 Task: Write and save a response "What is typically considered a "low" GPA? That depends on the employer. Some employers have a minimum required GPA of 3.5 on a 4.0 scale, although 3.0 is more common".
Action: Mouse moved to (691, 82)
Screenshot: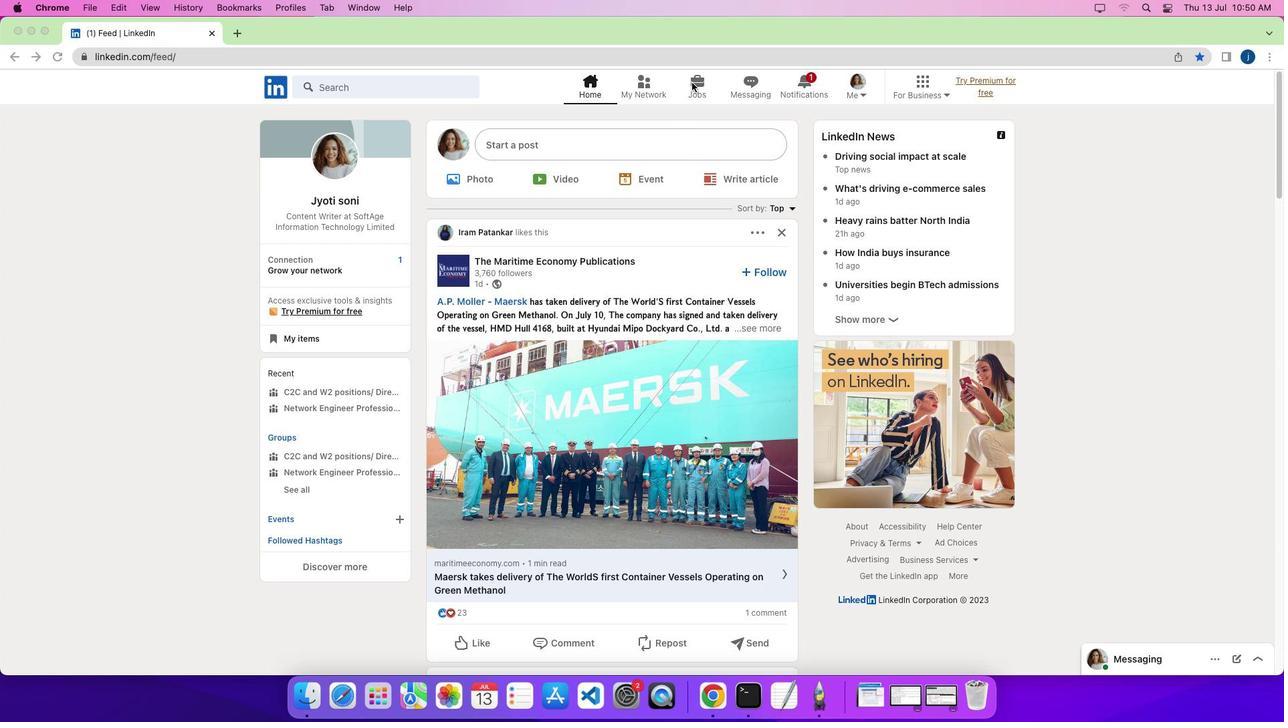 
Action: Mouse pressed left at (691, 82)
Screenshot: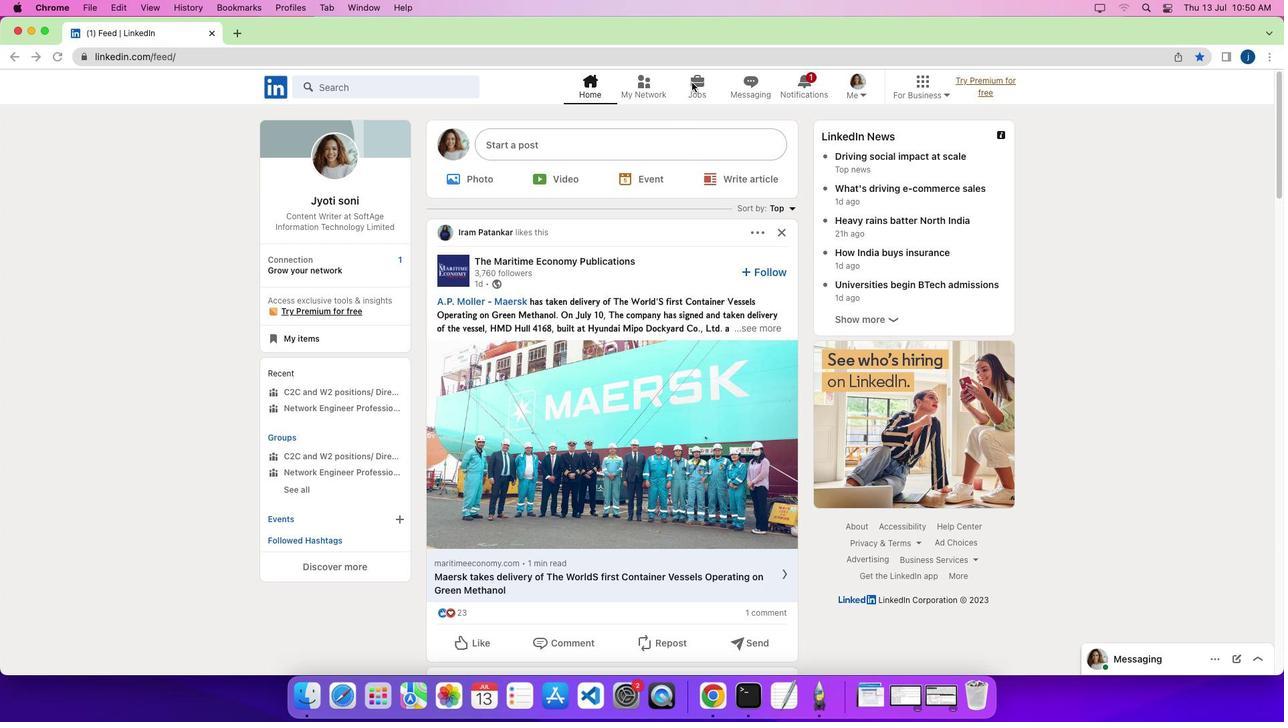 
Action: Mouse moved to (692, 82)
Screenshot: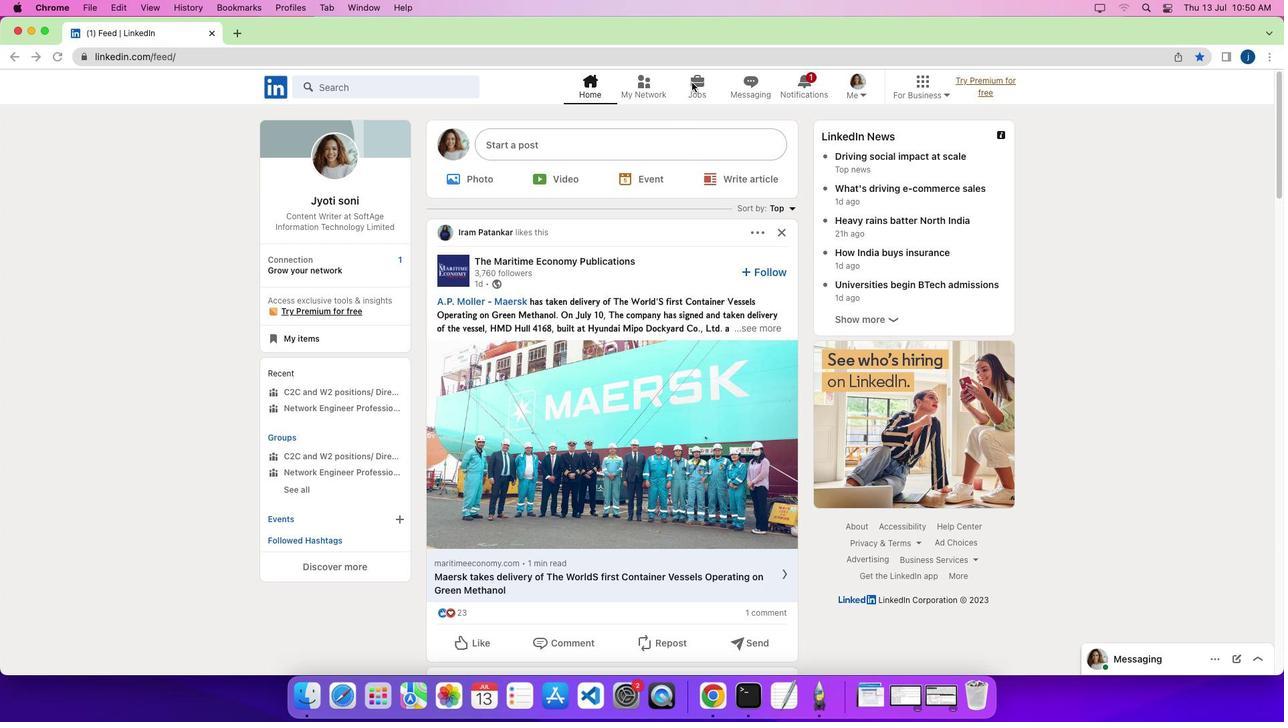 
Action: Mouse pressed left at (692, 82)
Screenshot: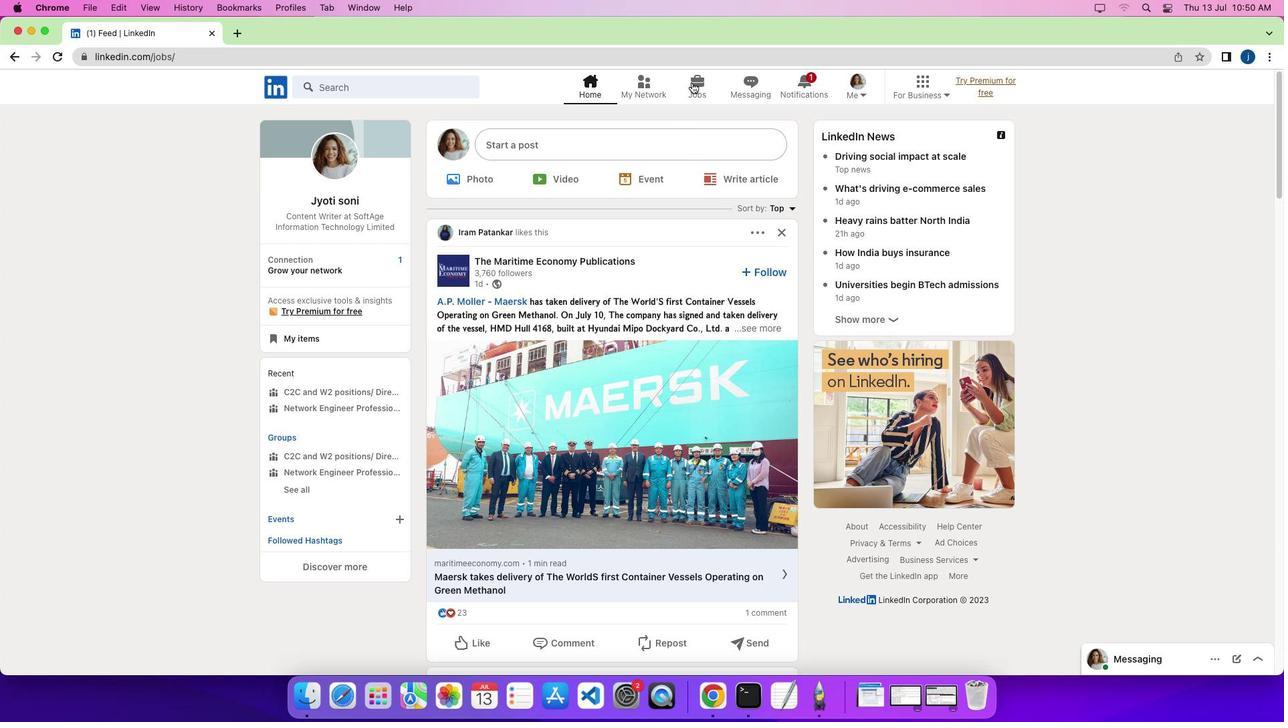 
Action: Mouse moved to (319, 244)
Screenshot: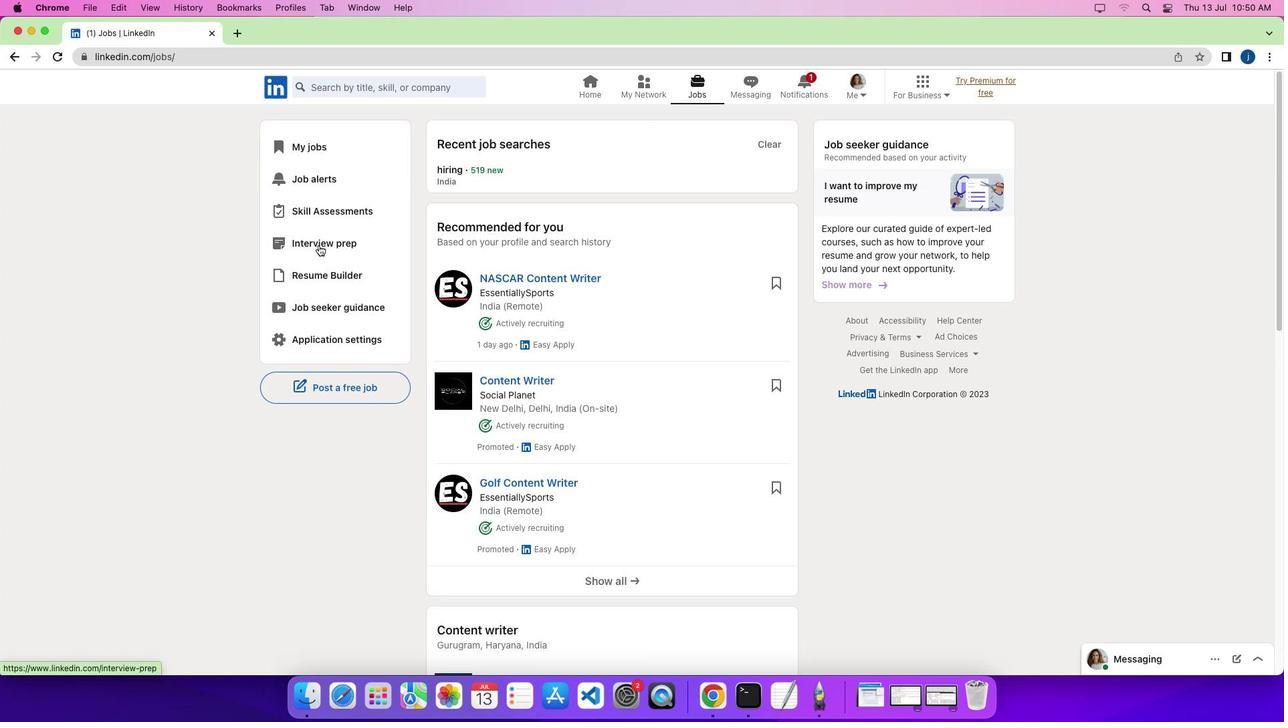 
Action: Mouse pressed left at (319, 244)
Screenshot: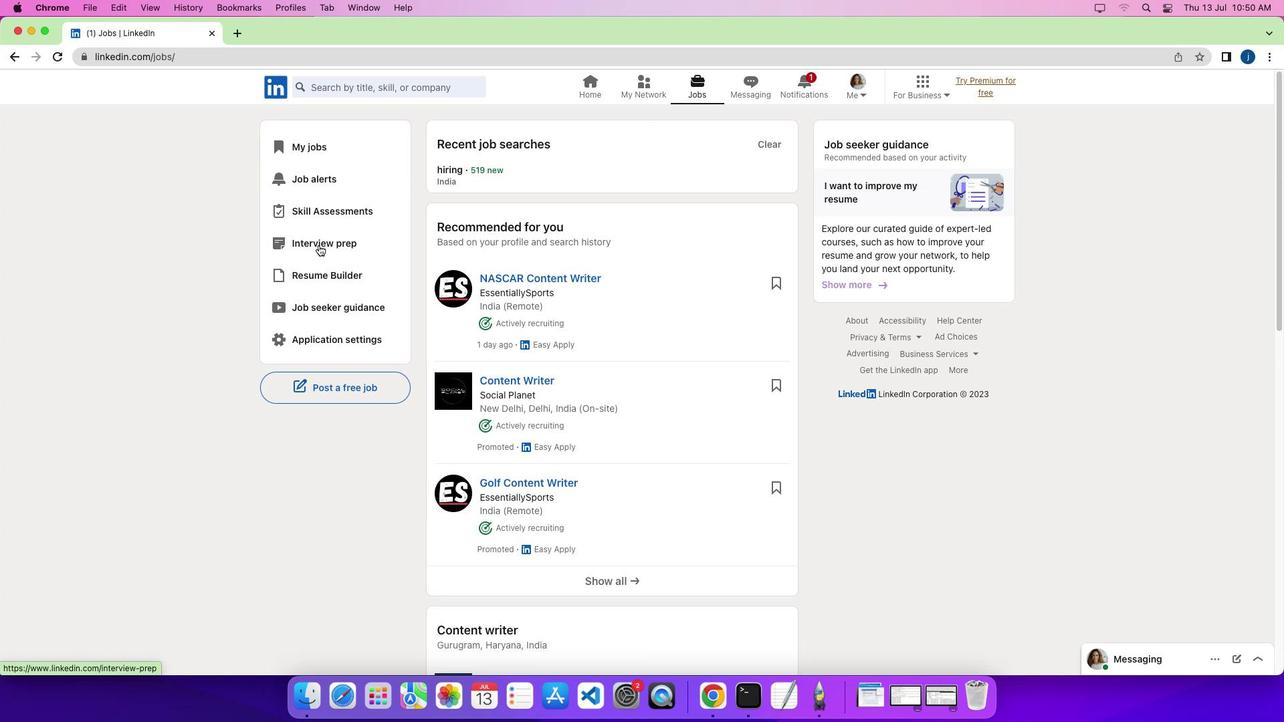 
Action: Mouse moved to (419, 147)
Screenshot: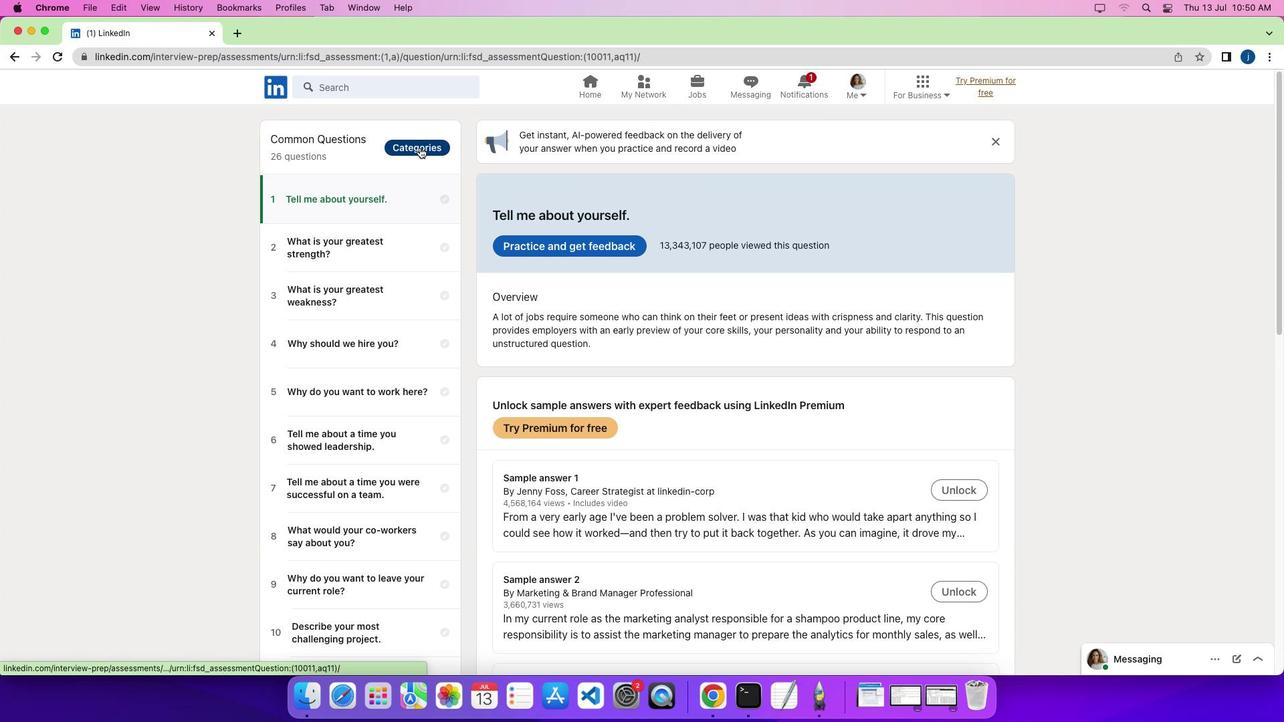 
Action: Mouse pressed left at (419, 147)
Screenshot: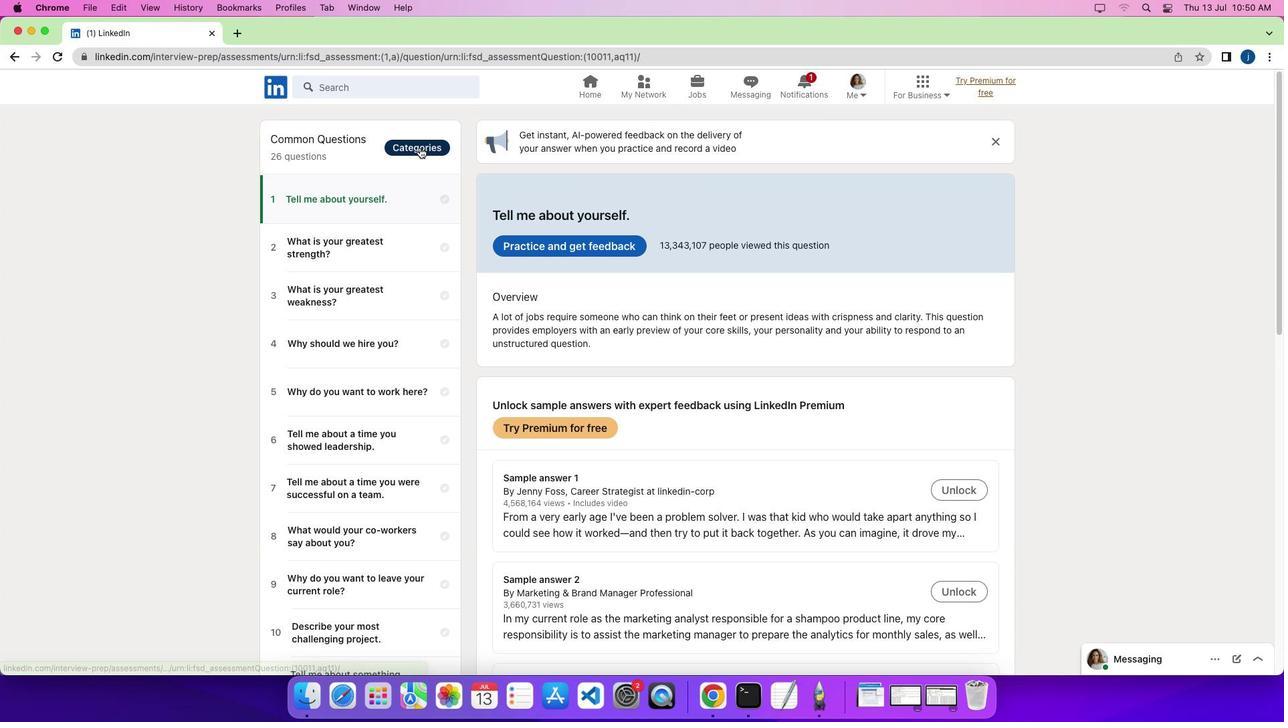 
Action: Mouse moved to (388, 440)
Screenshot: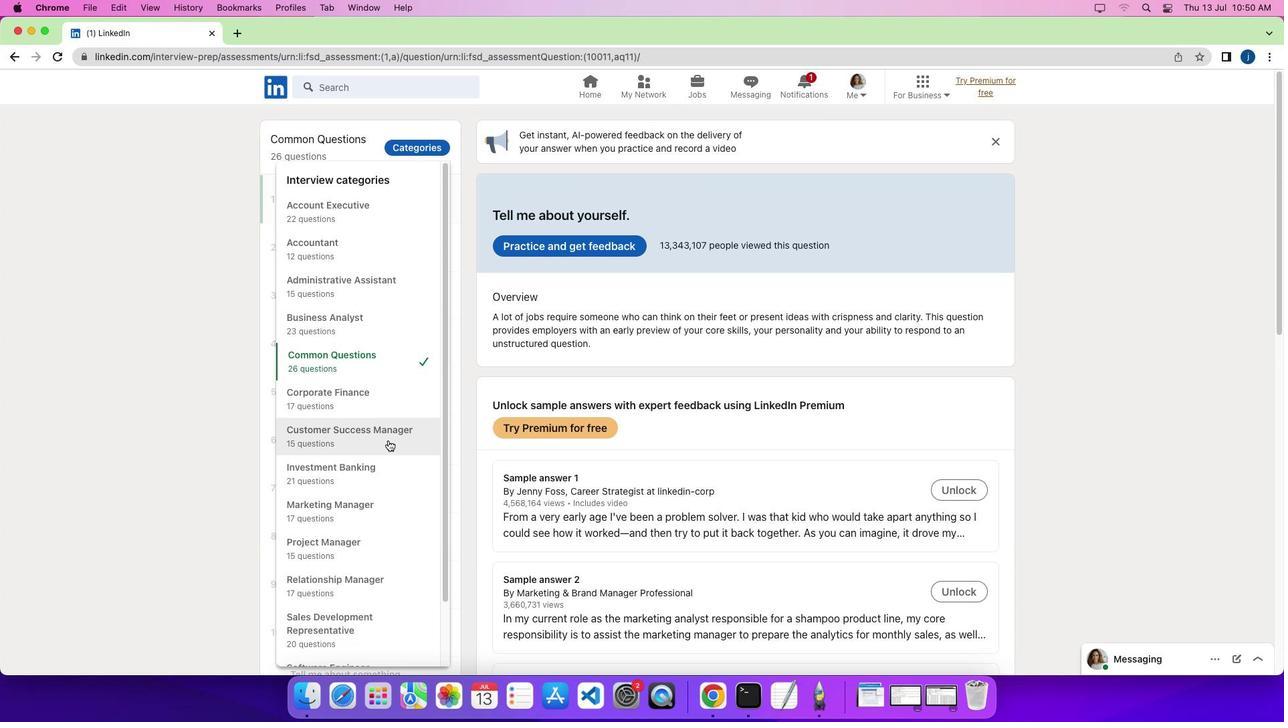 
Action: Mouse scrolled (388, 440) with delta (0, 0)
Screenshot: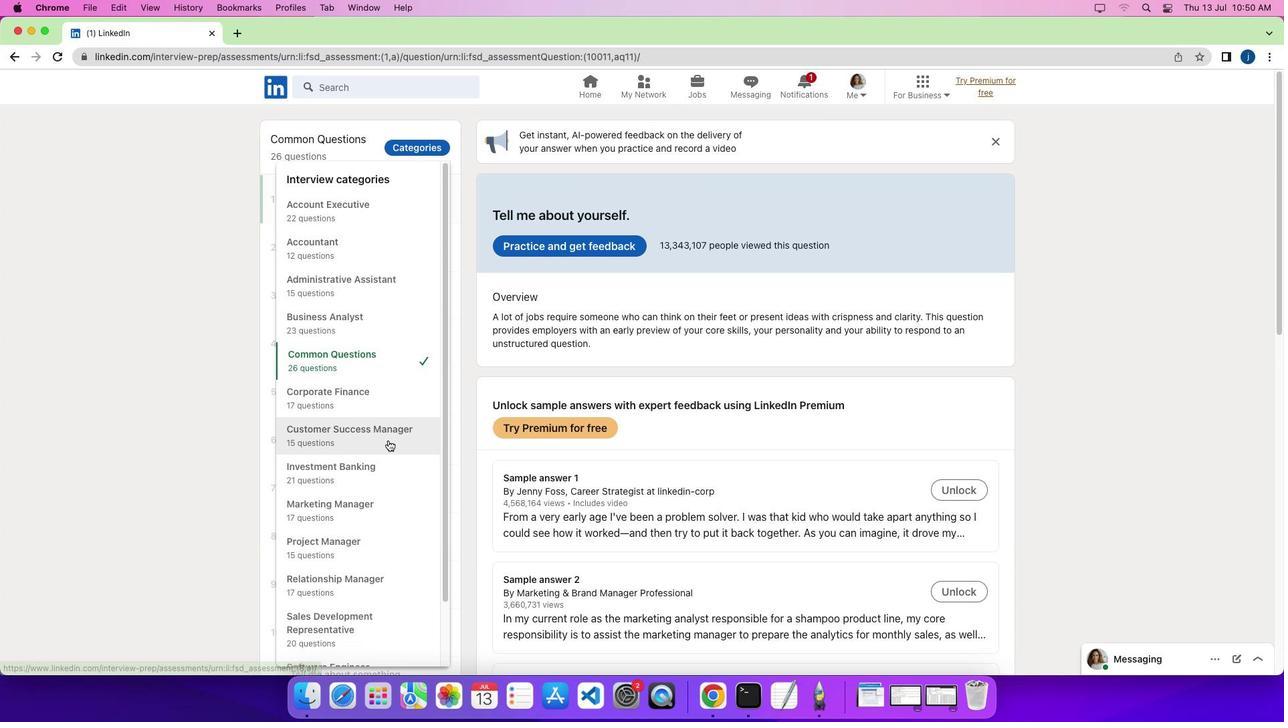 
Action: Mouse scrolled (388, 440) with delta (0, 0)
Screenshot: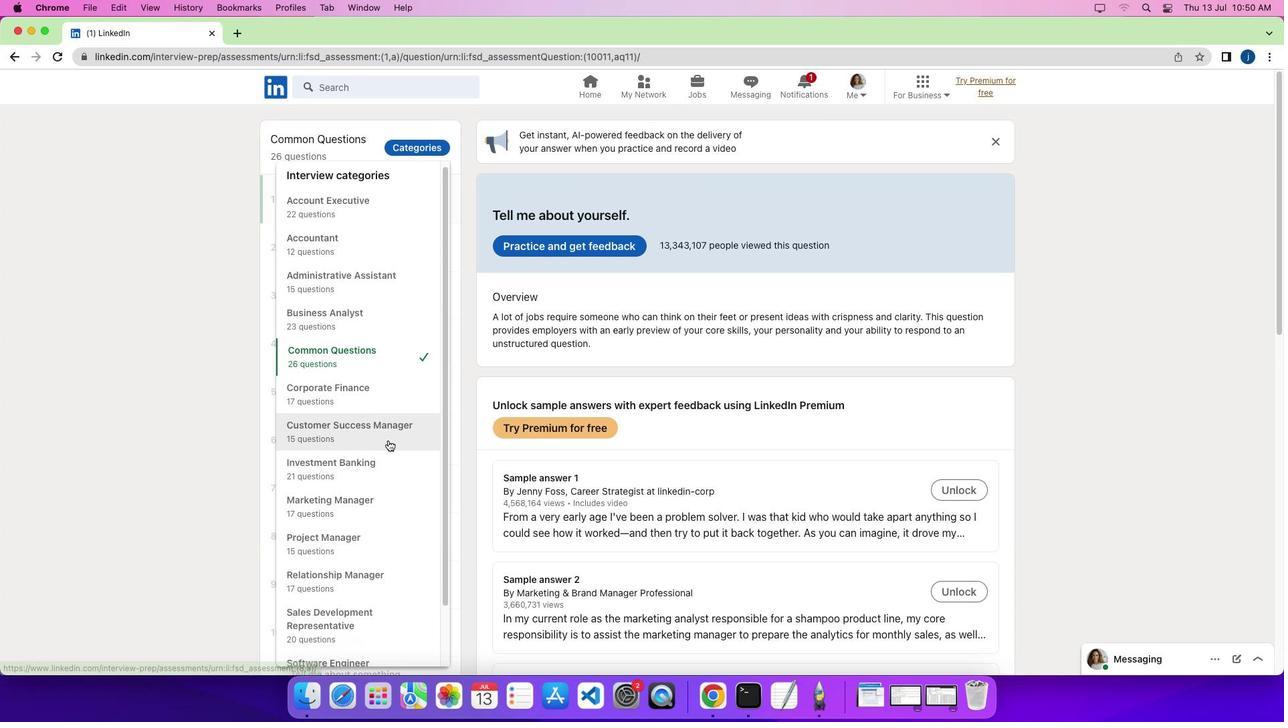 
Action: Mouse scrolled (388, 440) with delta (0, -4)
Screenshot: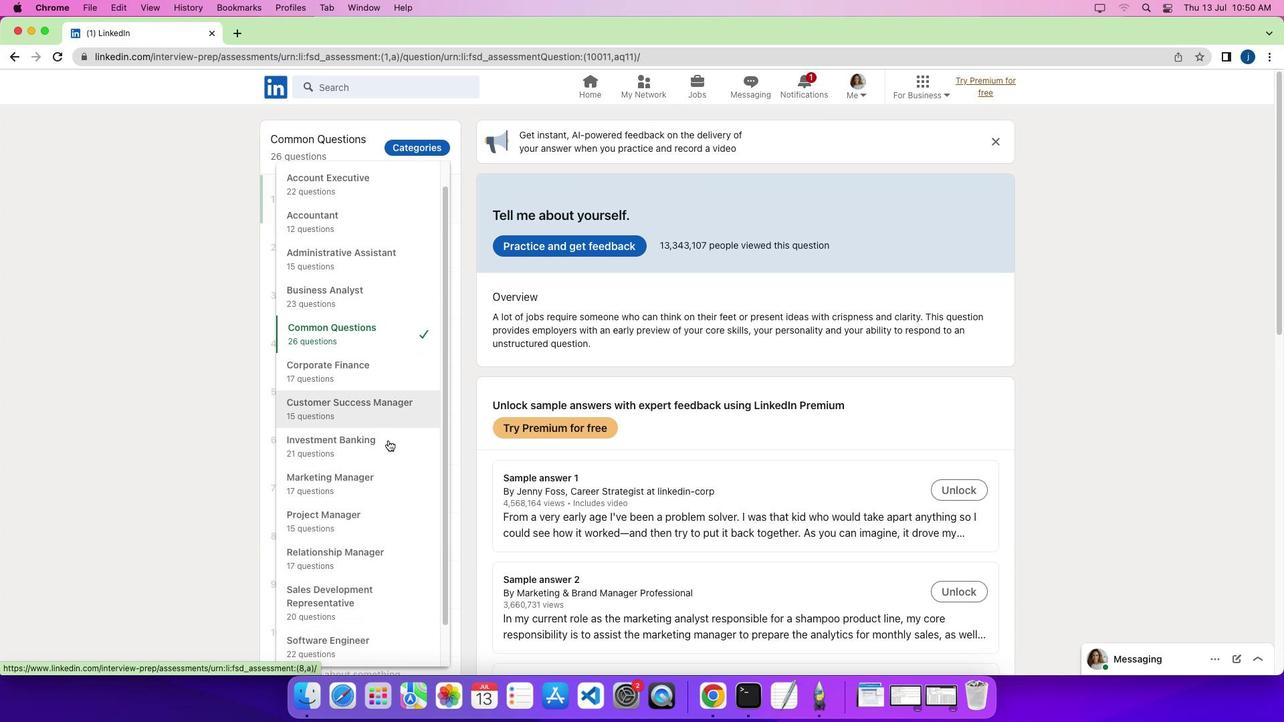 
Action: Mouse scrolled (388, 440) with delta (0, -6)
Screenshot: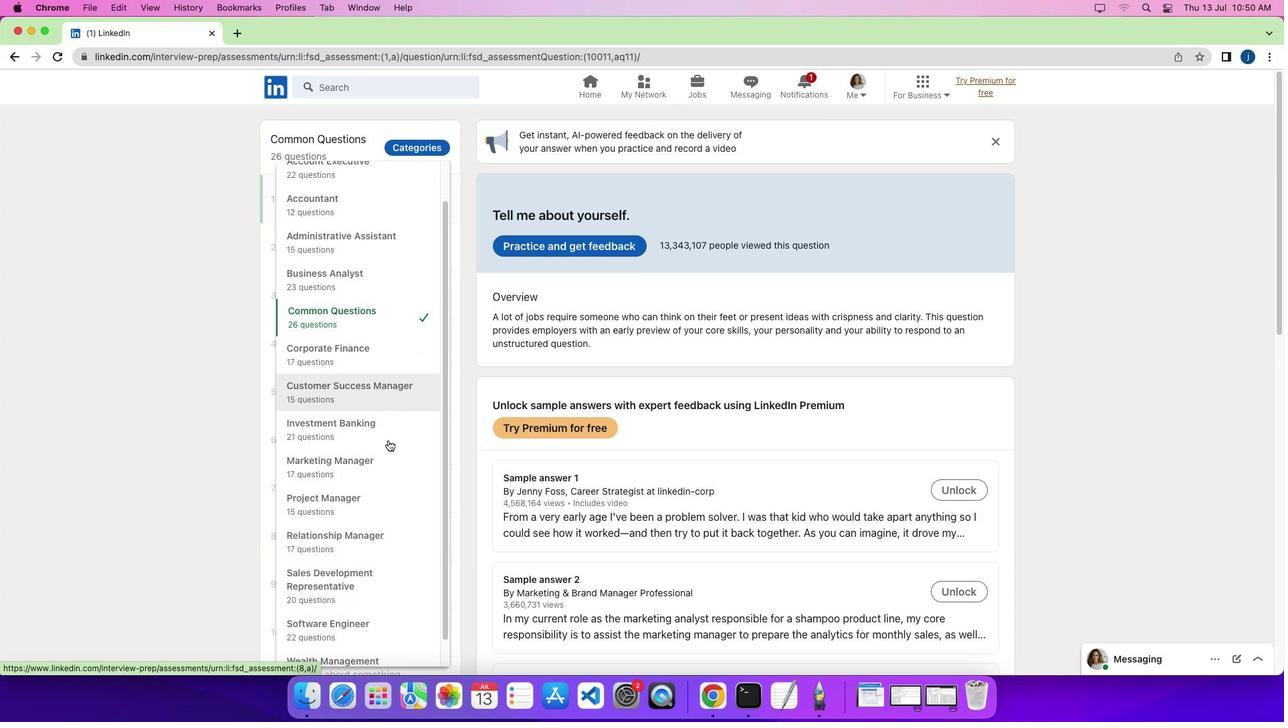 
Action: Mouse moved to (387, 492)
Screenshot: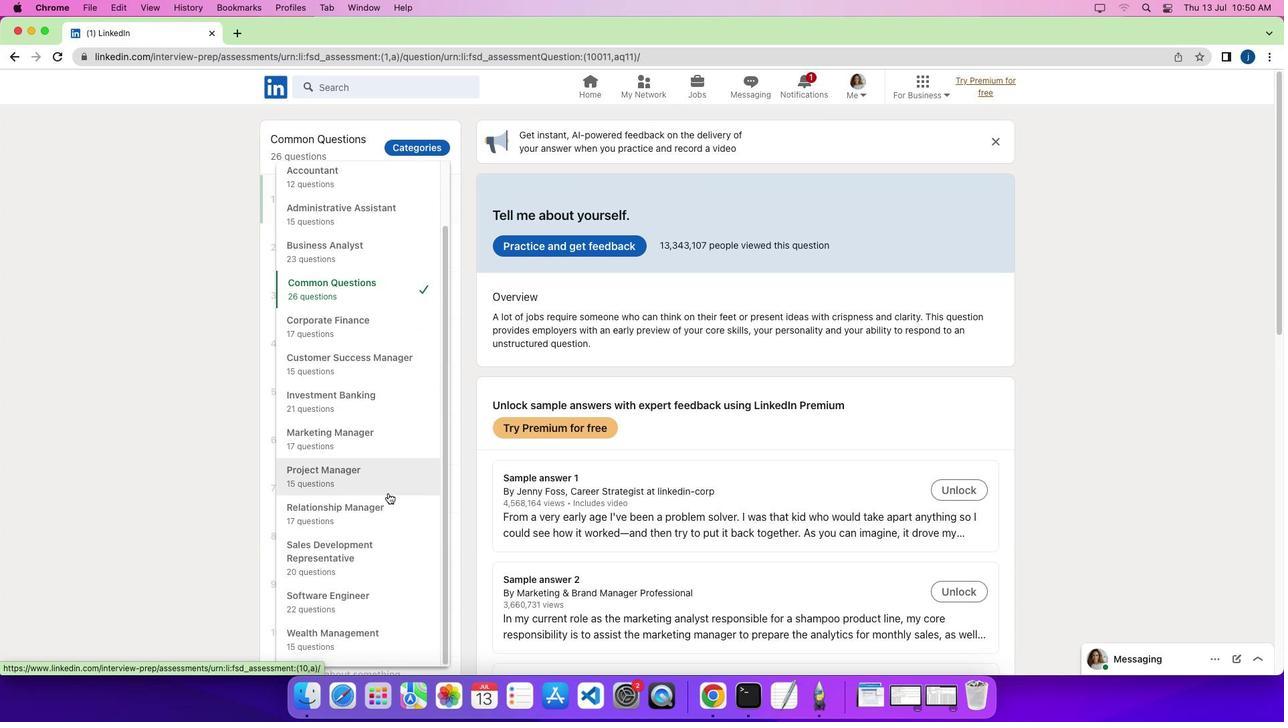 
Action: Mouse scrolled (387, 492) with delta (0, 0)
Screenshot: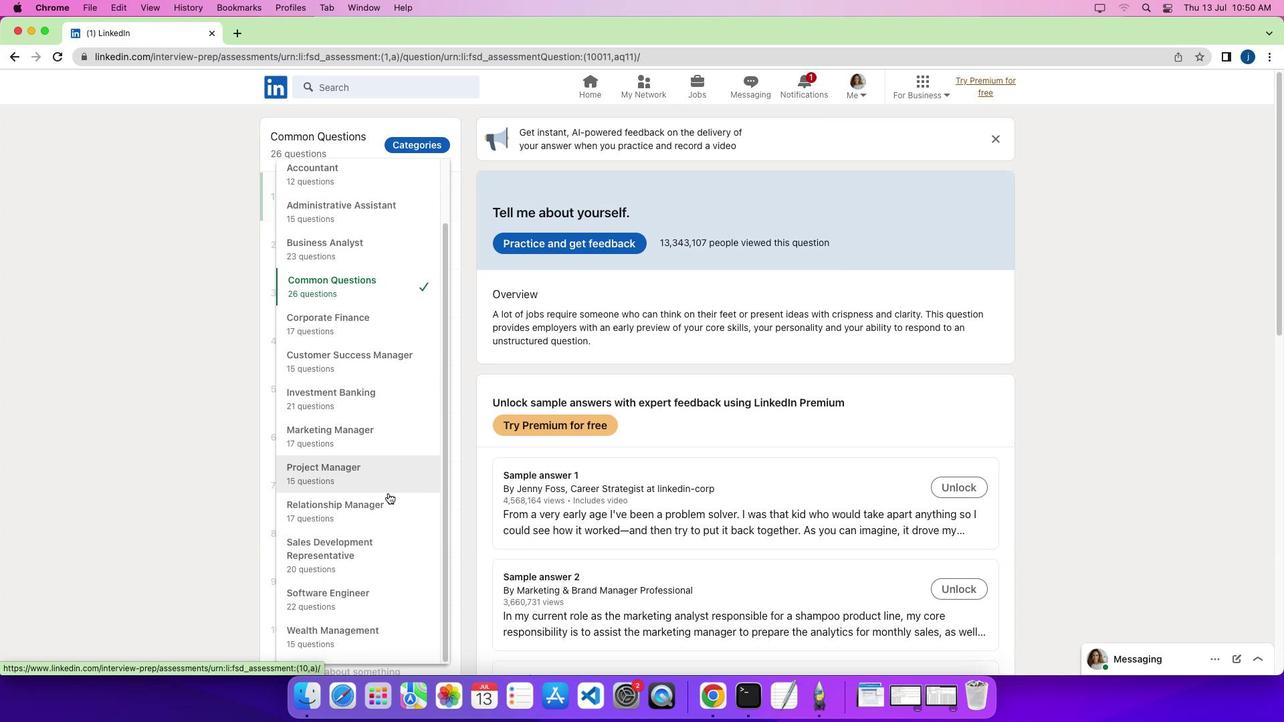 
Action: Mouse scrolled (387, 492) with delta (0, 0)
Screenshot: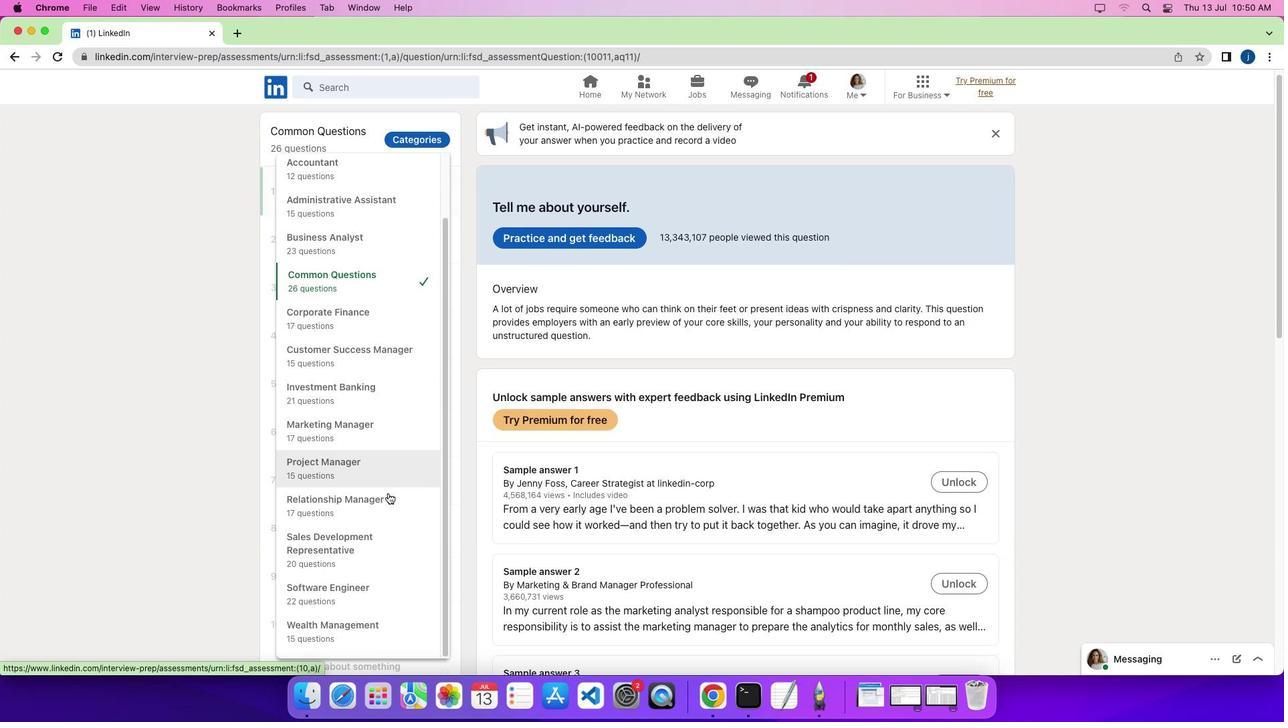 
Action: Mouse scrolled (387, 492) with delta (0, -4)
Screenshot: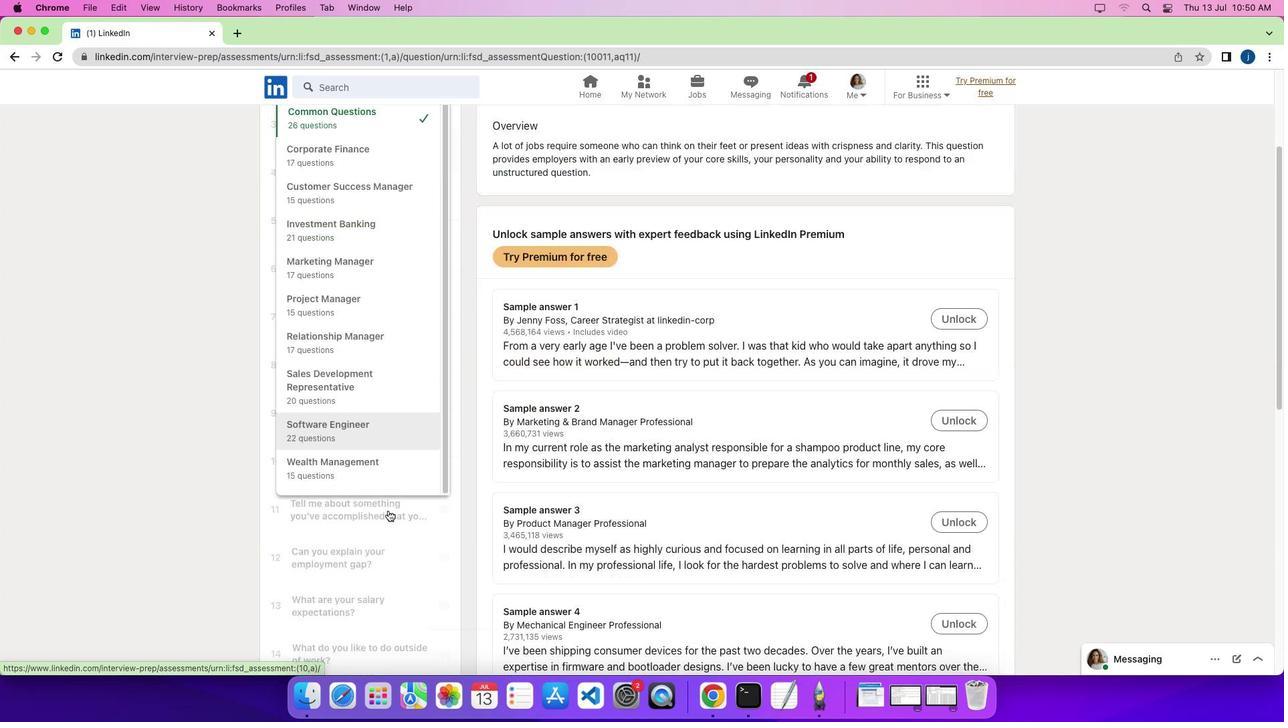 
Action: Mouse moved to (355, 421)
Screenshot: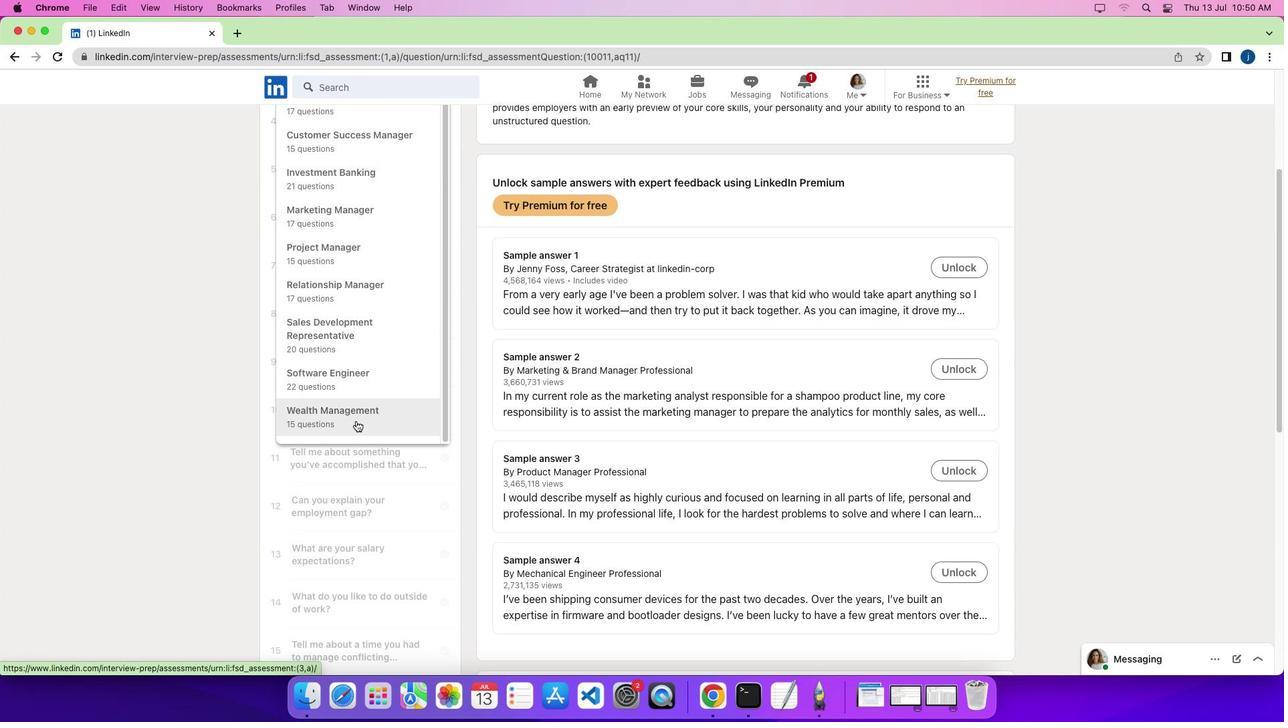 
Action: Mouse pressed left at (355, 421)
Screenshot: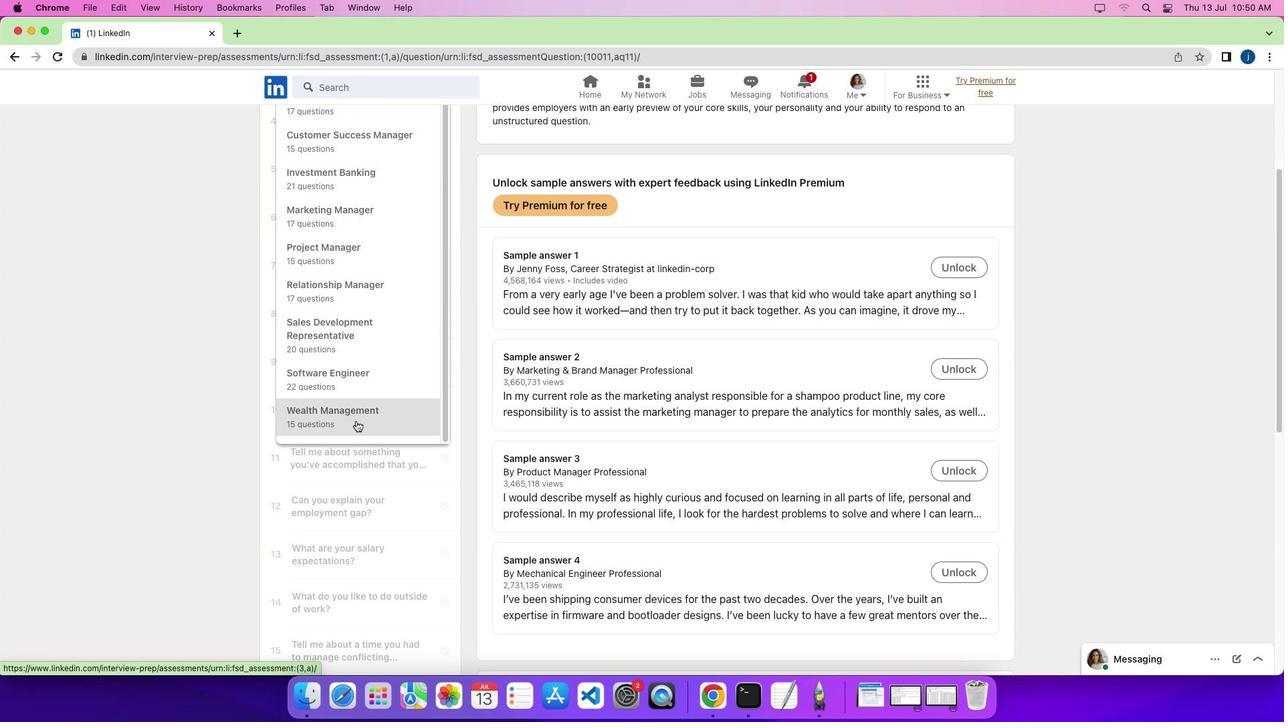 
Action: Mouse moved to (359, 455)
Screenshot: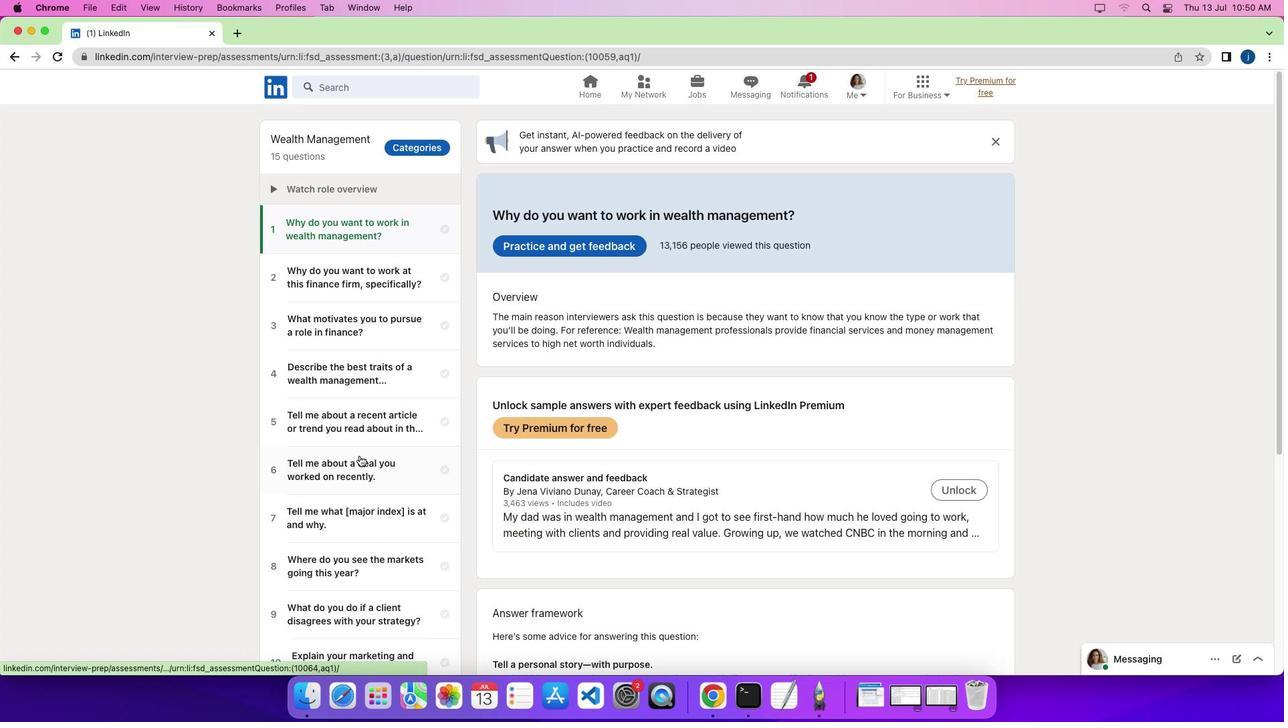 
Action: Mouse scrolled (359, 455) with delta (0, 0)
Screenshot: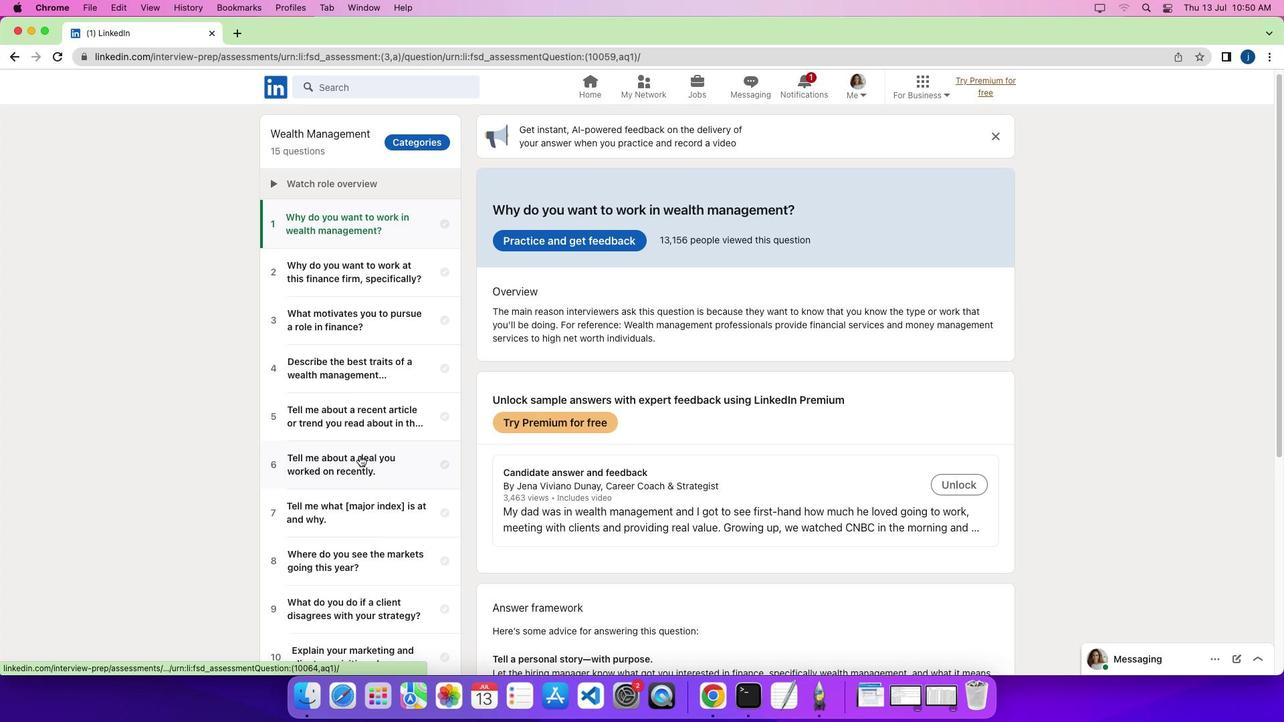 
Action: Mouse scrolled (359, 455) with delta (0, 0)
Screenshot: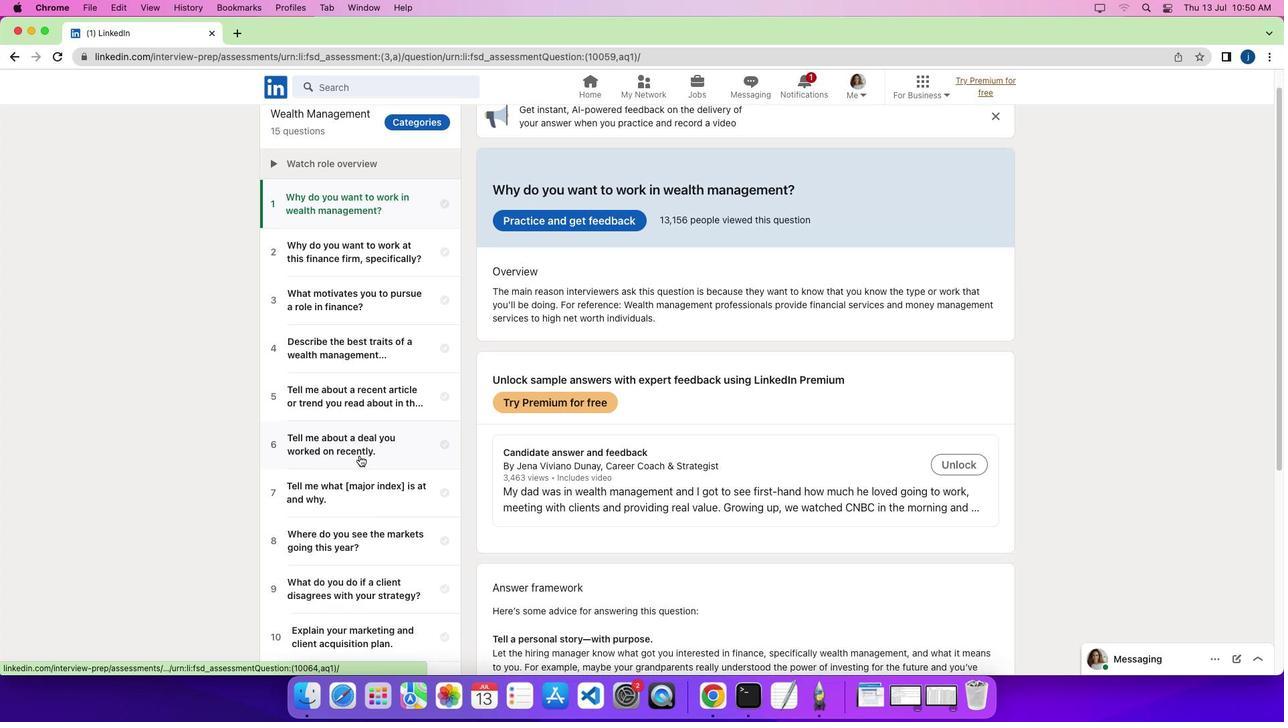 
Action: Mouse scrolled (359, 455) with delta (0, -3)
Screenshot: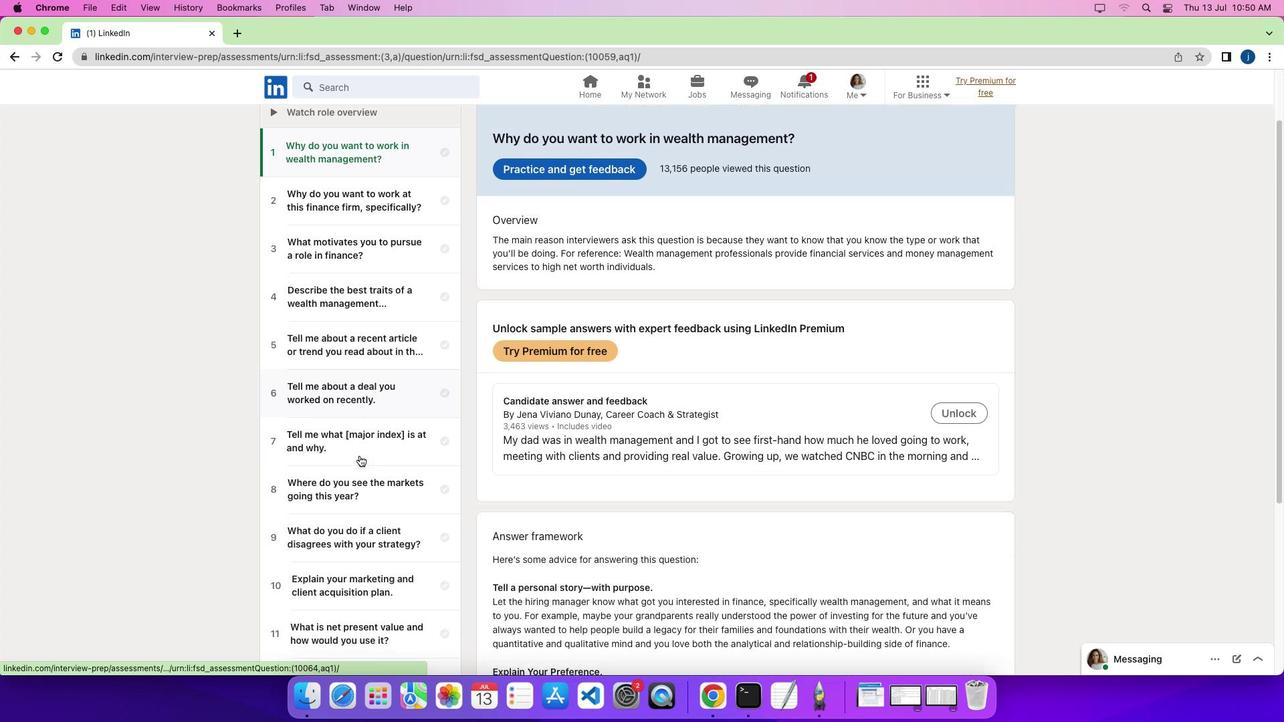 
Action: Mouse scrolled (359, 455) with delta (0, -4)
Screenshot: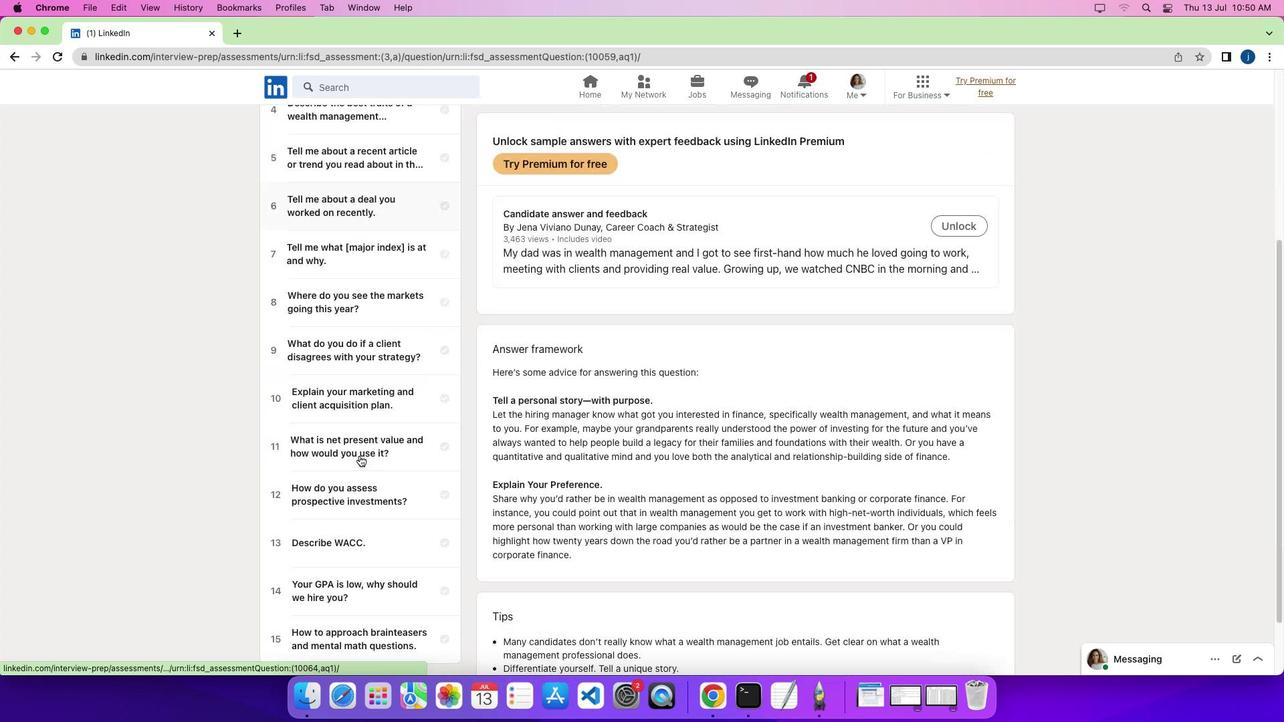 
Action: Mouse moved to (363, 505)
Screenshot: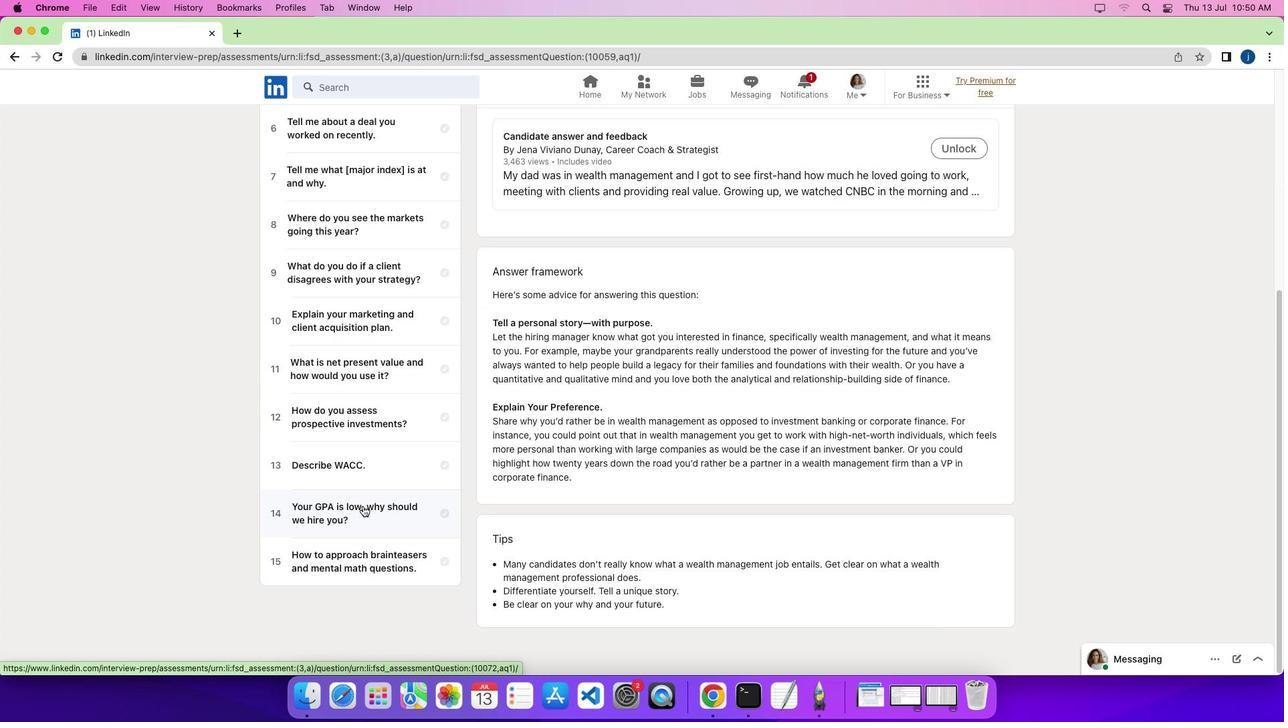 
Action: Mouse pressed left at (363, 505)
Screenshot: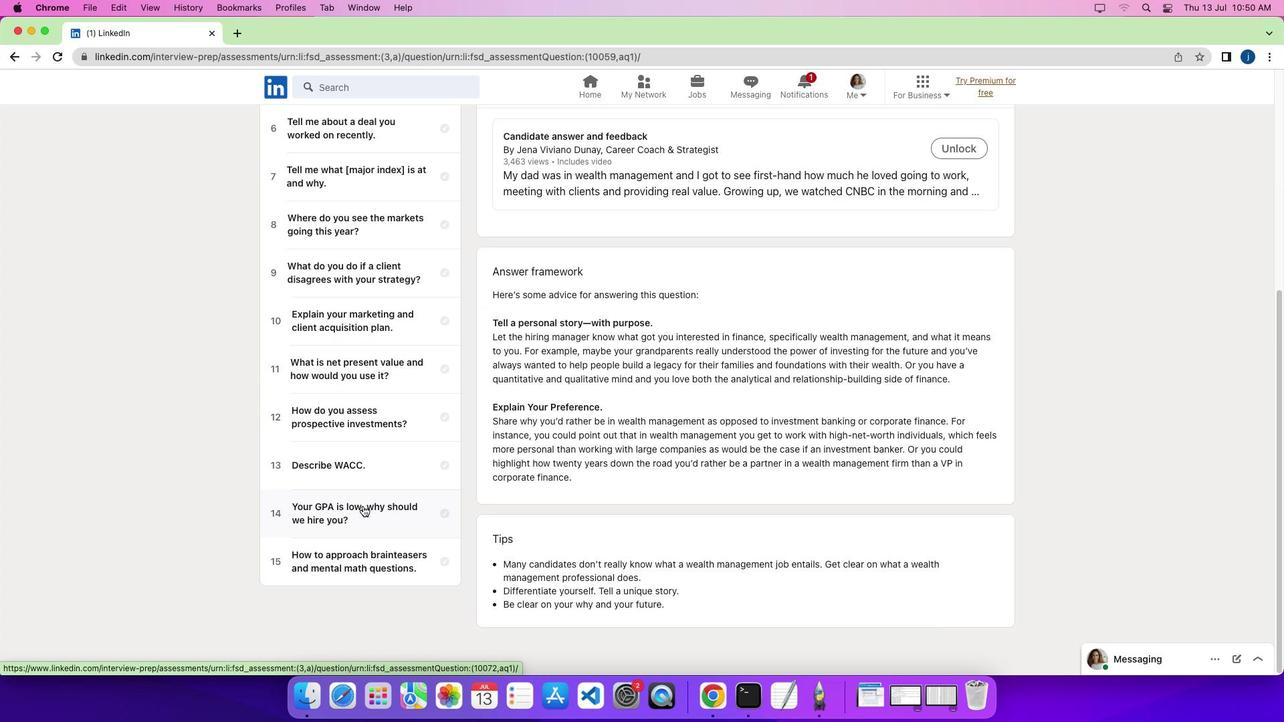 
Action: Mouse moved to (569, 243)
Screenshot: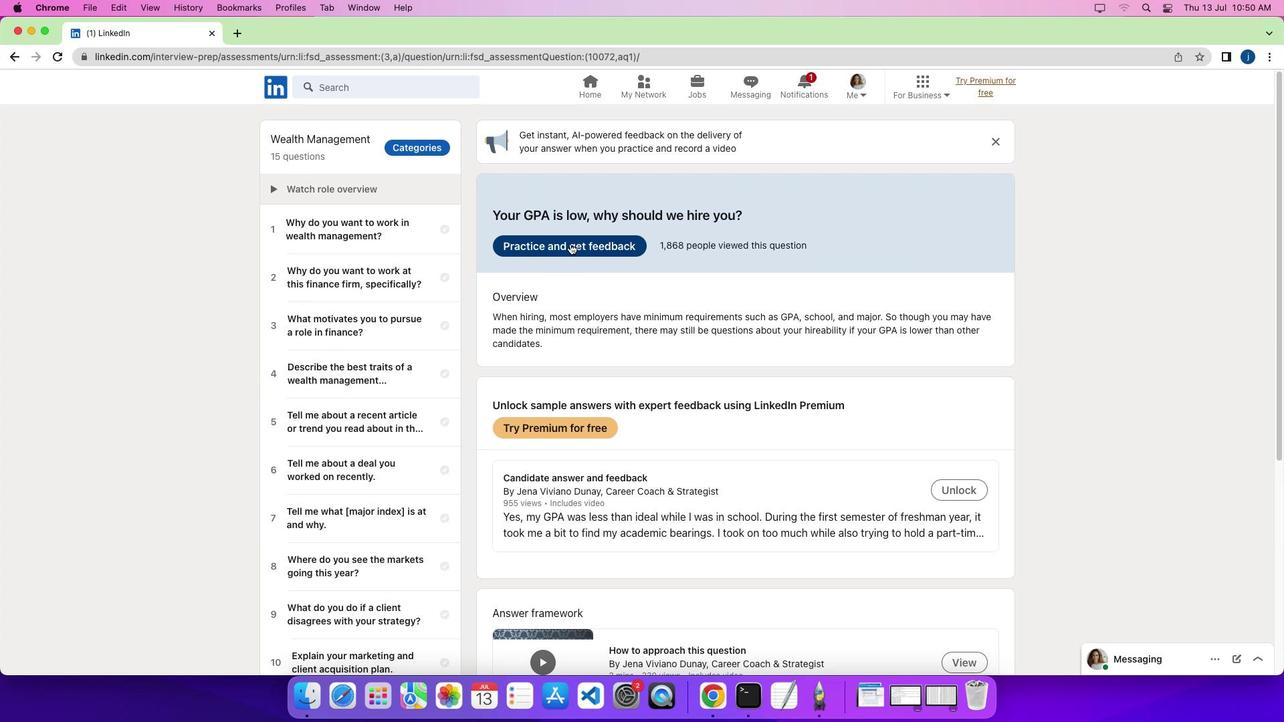 
Action: Mouse pressed left at (569, 243)
Screenshot: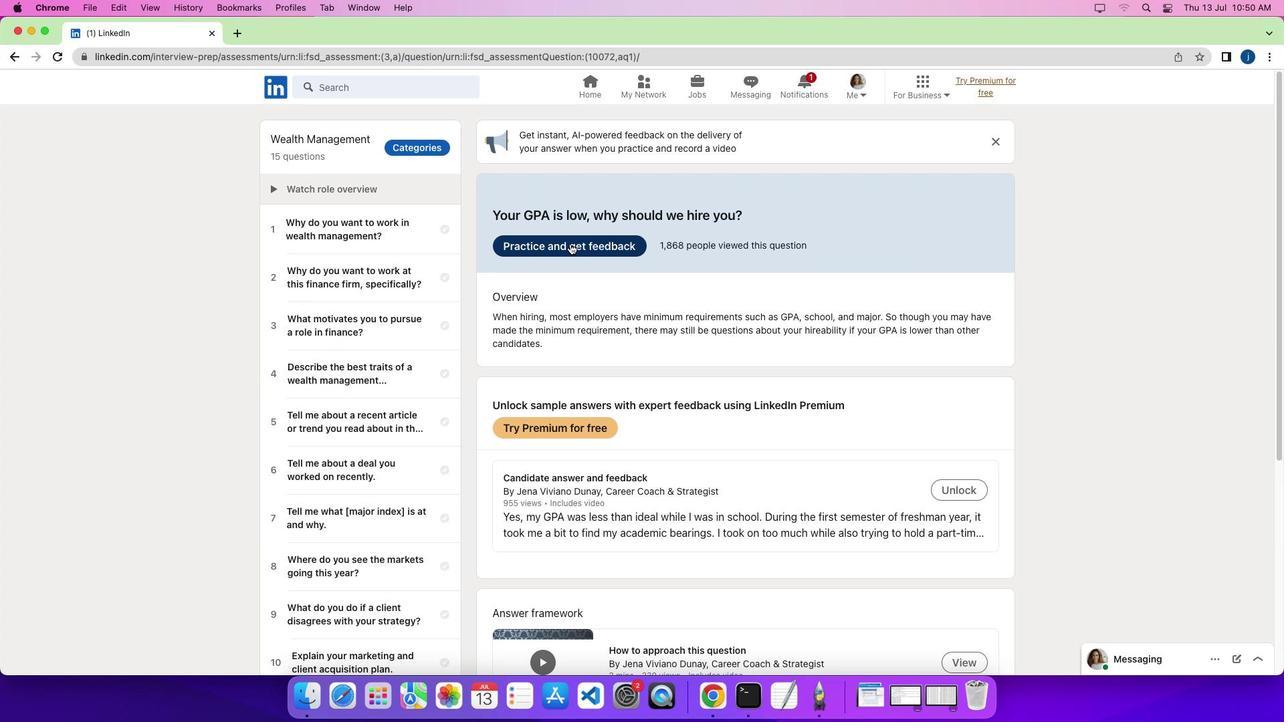 
Action: Mouse moved to (599, 417)
Screenshot: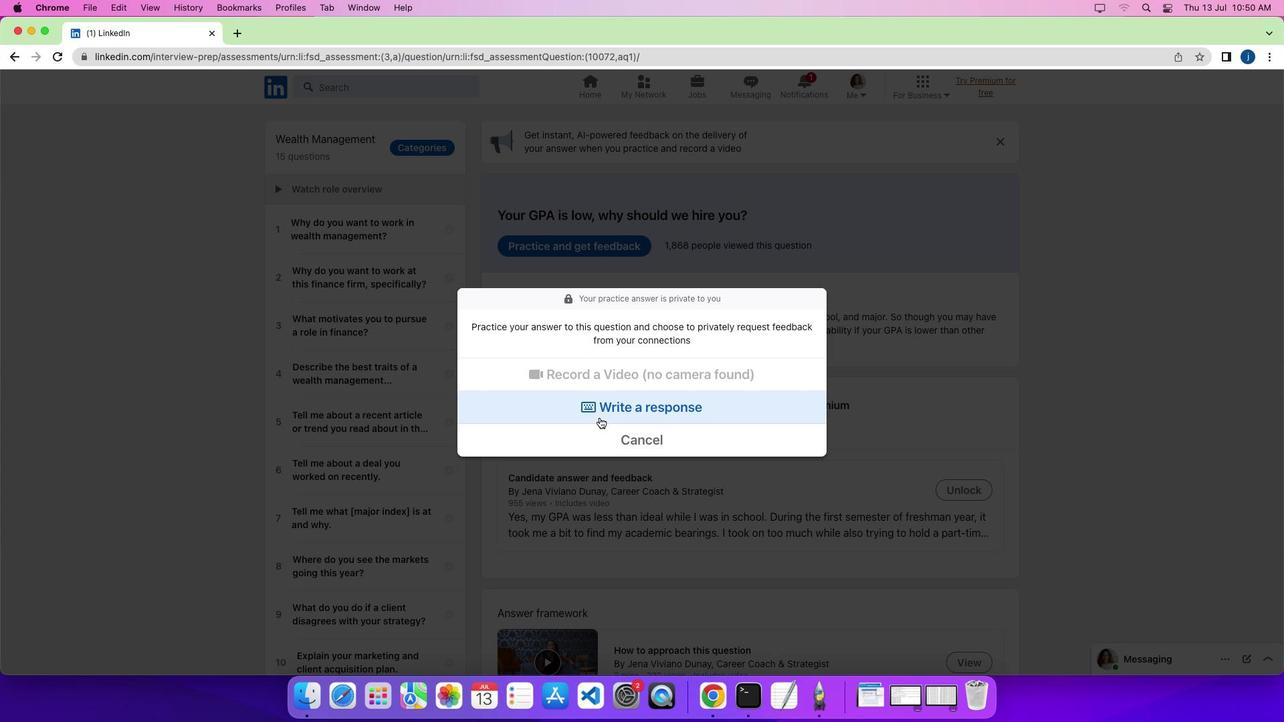 
Action: Mouse pressed left at (599, 417)
Screenshot: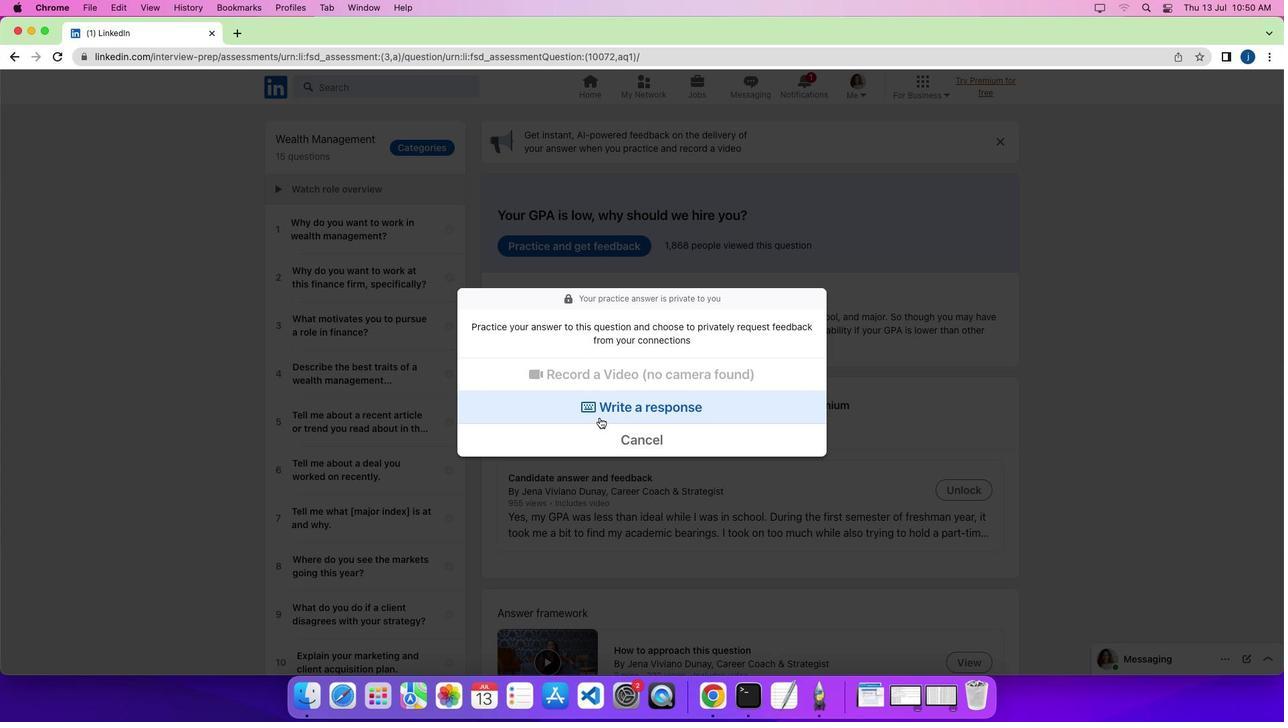 
Action: Mouse moved to (595, 395)
Screenshot: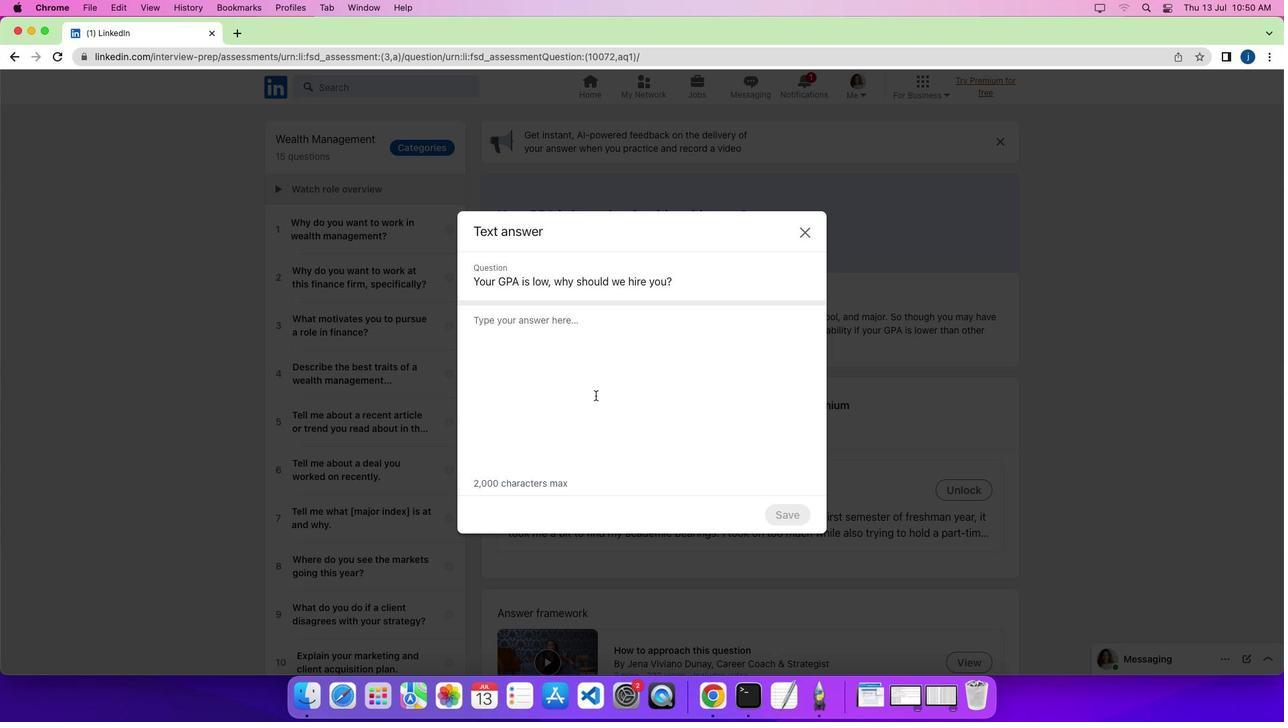 
Action: Mouse pressed left at (595, 395)
Screenshot: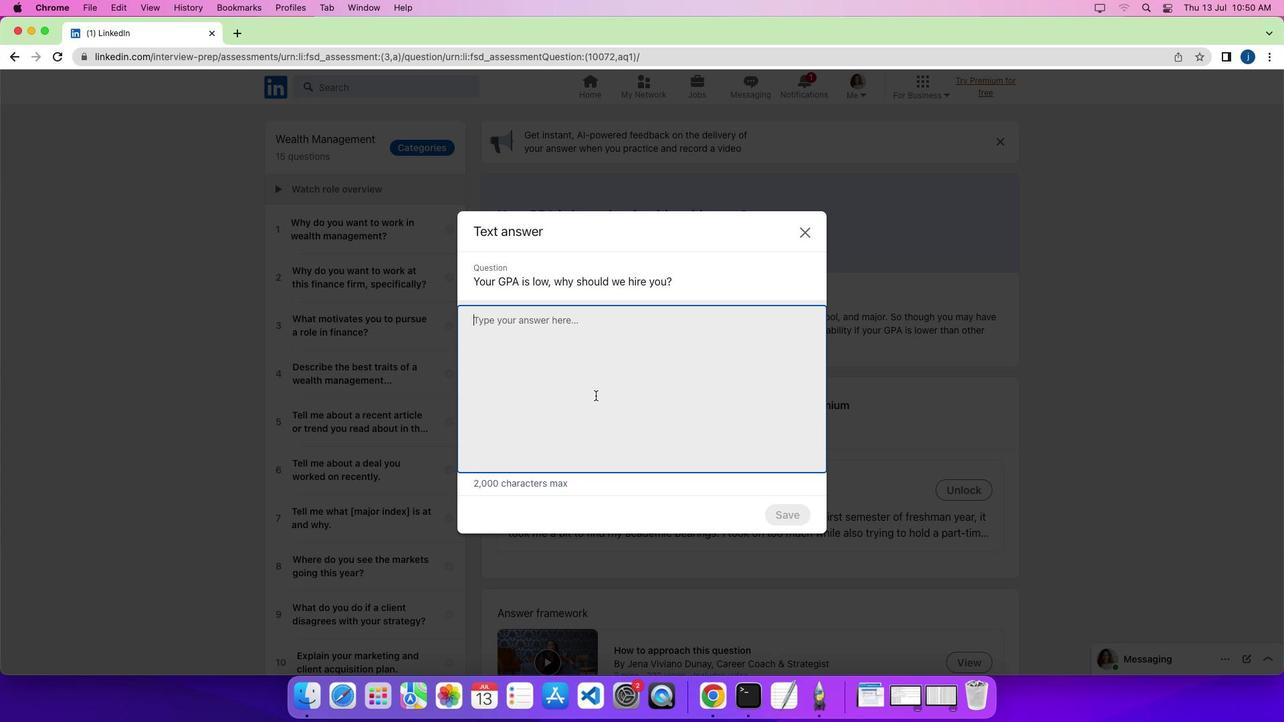 
Action: Mouse moved to (676, 418)
Screenshot: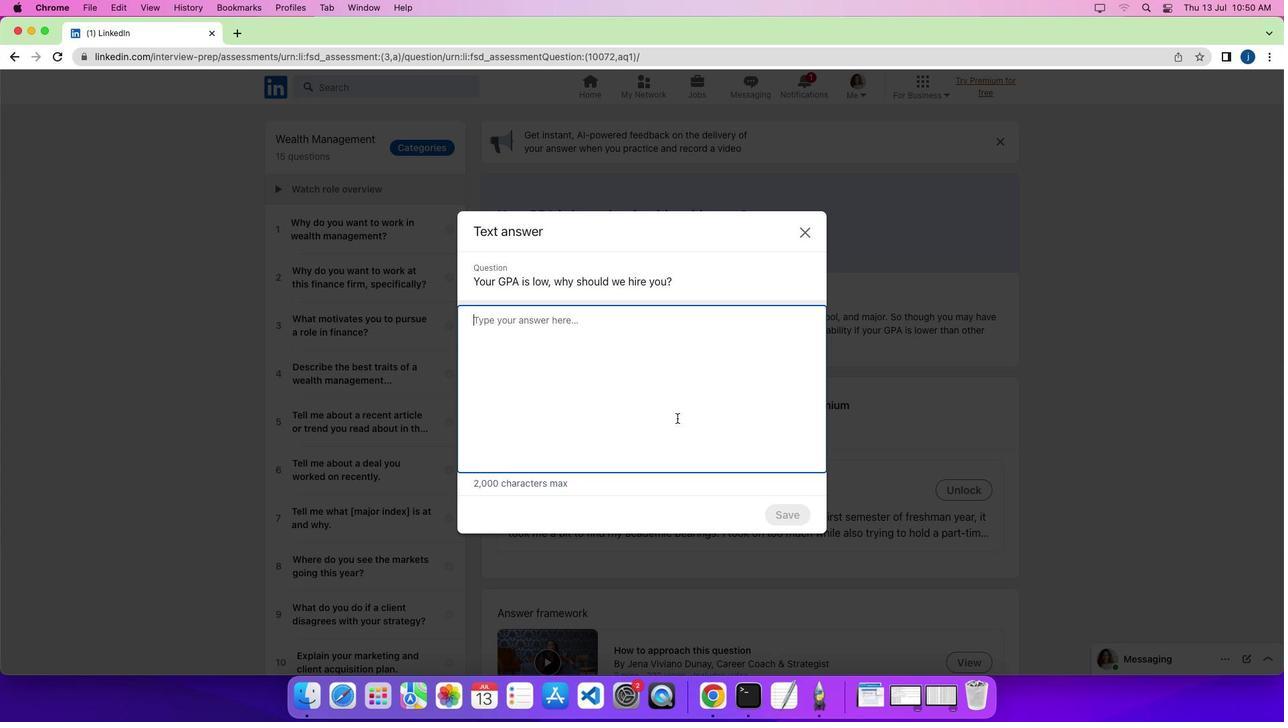
Action: Key pressed Key.shift'W''h''a''t'Key.space'i''s'Key.space't''y''p''i''c''a''l''l''y'Key.space'c''o''n''s''i''d''e''r''e''d'Key.space'a'Key.spaceKey.shift_r'"''l''o''w'Key.shift_r'"'Key.spaceKey.shift'G''P''A'Key.shift_r'?'Key.spaceKey.shift'T''h''a''t'Key.space'd''e''p''e''n''d''s'Key.space'o''n'Key.space't''h''e'Key.space'e''m''p''l''o''y''e''r''.'Key.spaceKey.shift'S''o''m''e'Key.space'e''m''p''l'Key.backspace'l''o''y''e''r''s'Key.space'h''a''v''e'Key.space'a'Key.space'm''i''n''i''m''u''m'Key.space'r''e''q''u''i''r''e''d'Key.spaceKey.shift'G''P''A'Key.space'o''f'Key.space'3''.''5'Key.space'o''n'Key.space'a'Key.space'4''.''0'Key.space's''c''a''l''e'','Key.space'a''l''t''h''o''u''g''h'Key.space'3''.''0'Key.space'i''s'Key.space'm''o''r''e'Key.space'c''o''m''m''o''n''.'
Screenshot: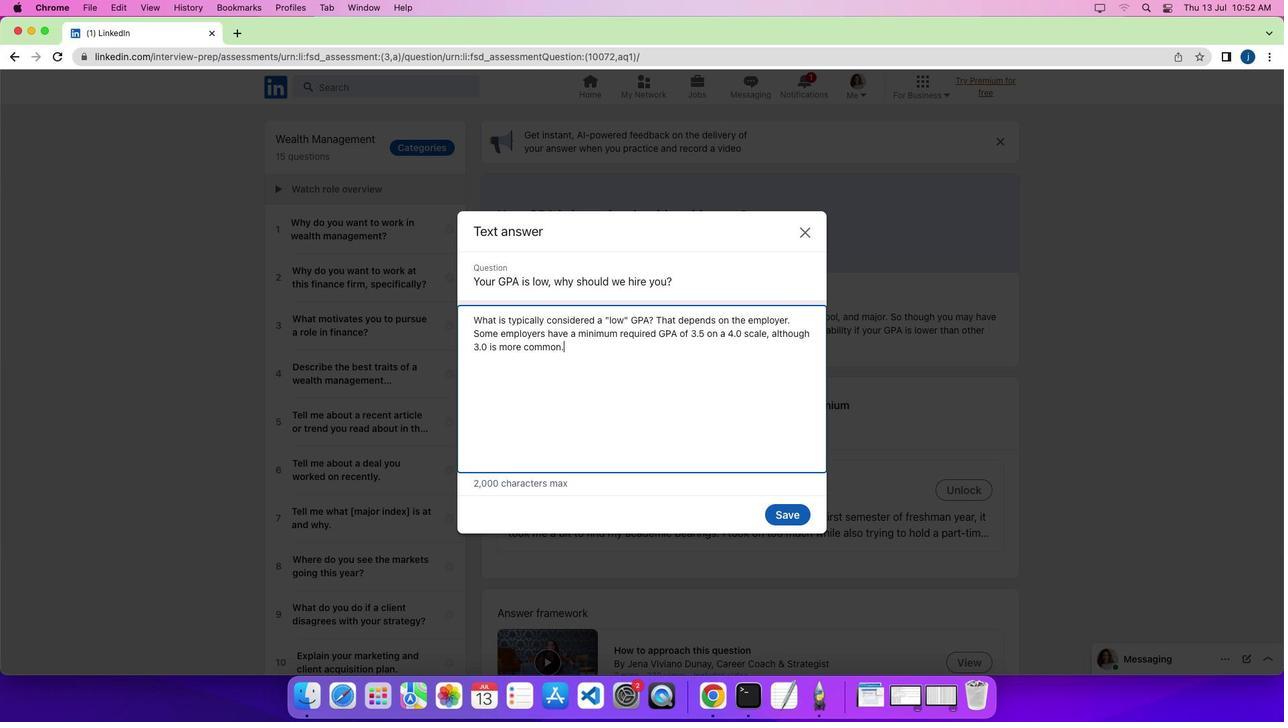 
Action: Mouse moved to (803, 511)
Screenshot: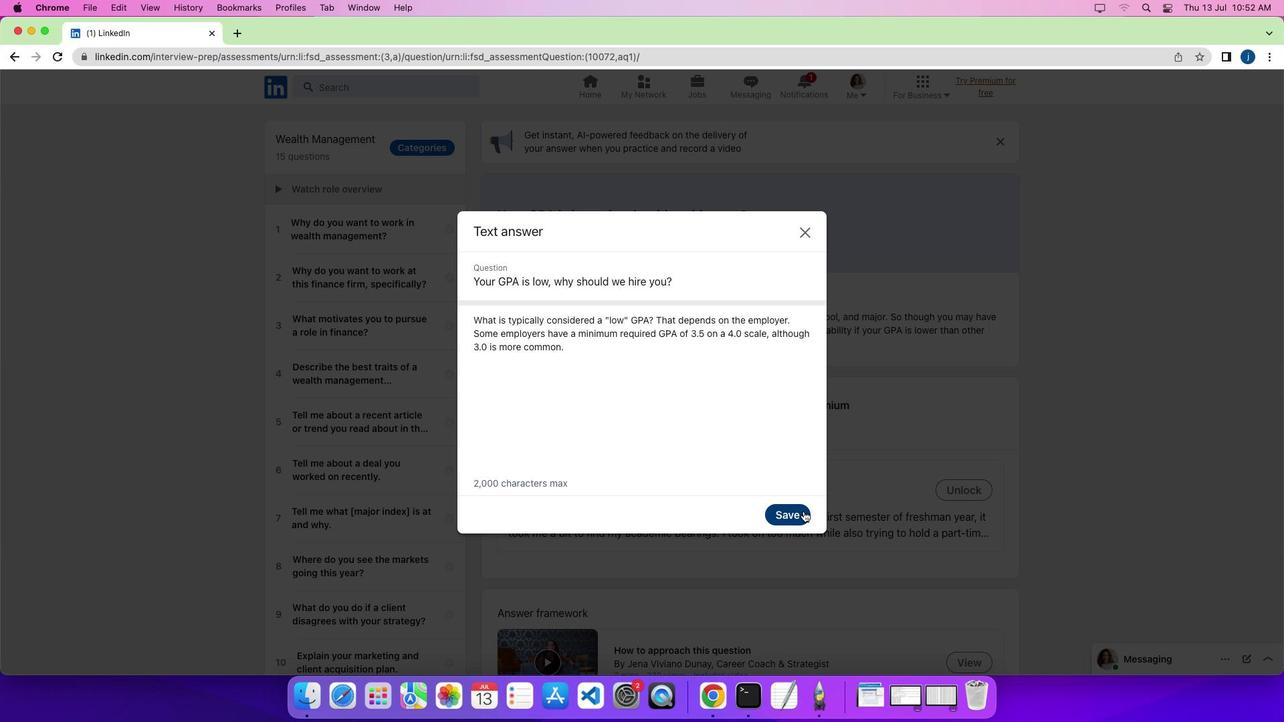 
Action: Mouse pressed left at (803, 511)
Screenshot: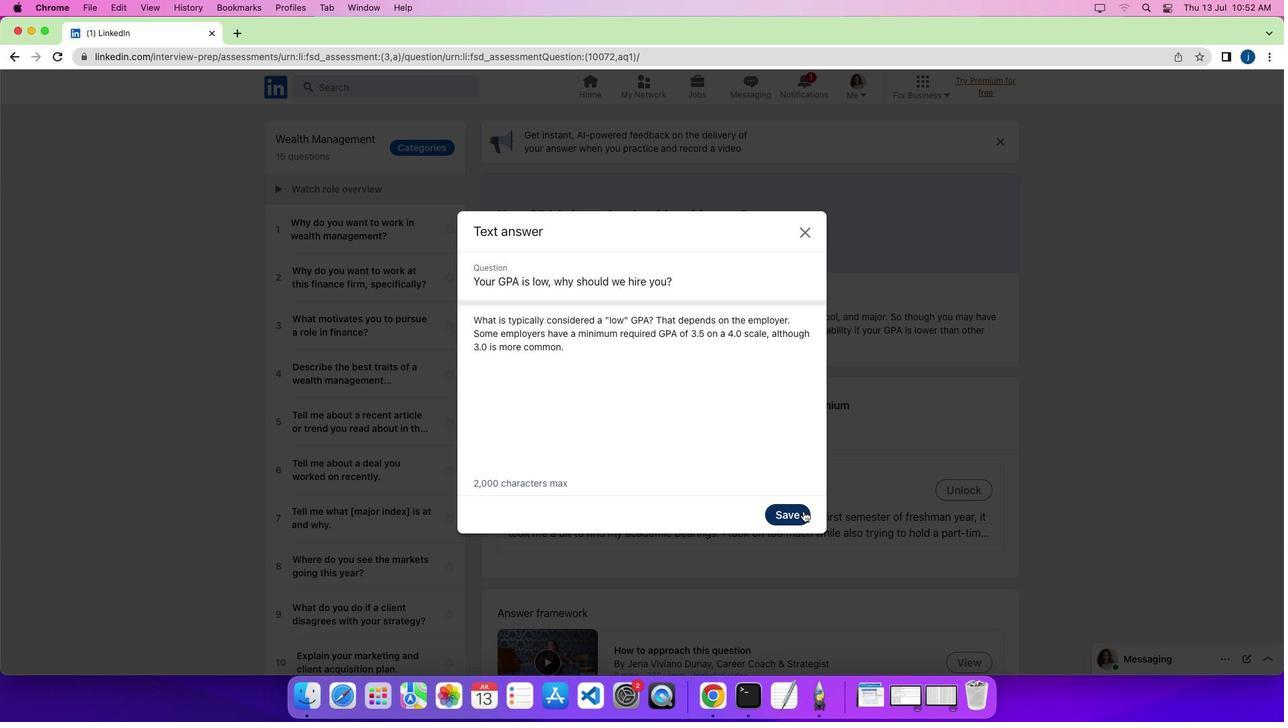 
